 Task: Font style For heading Use Bodoni MT with dark grey 1 1 colour. font size for heading '18 Pt. 'Change the font style of data to Bodoni MTand font size to  18 Pt. Change the alignment of both headline & data to  Align left. In the sheet  Attendance Management Sheetbook
Action: Mouse moved to (82, 100)
Screenshot: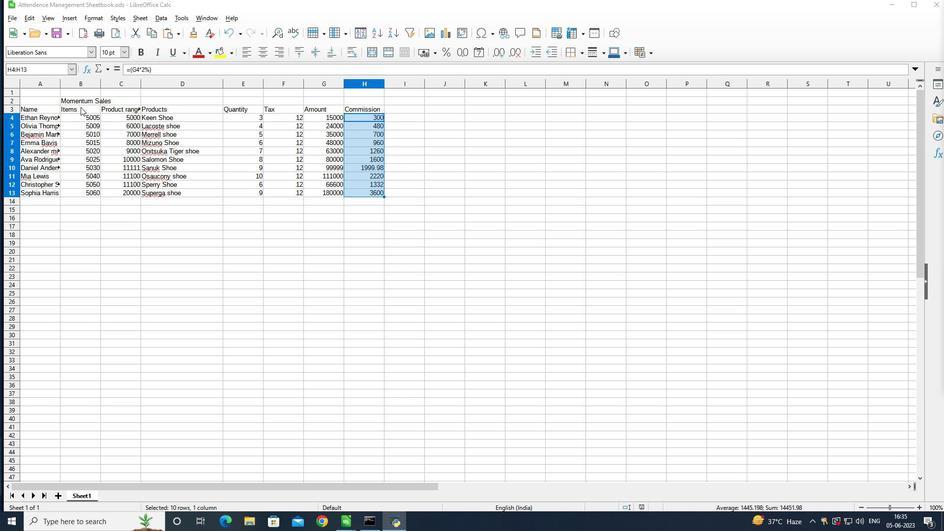 
Action: Mouse pressed left at (82, 100)
Screenshot: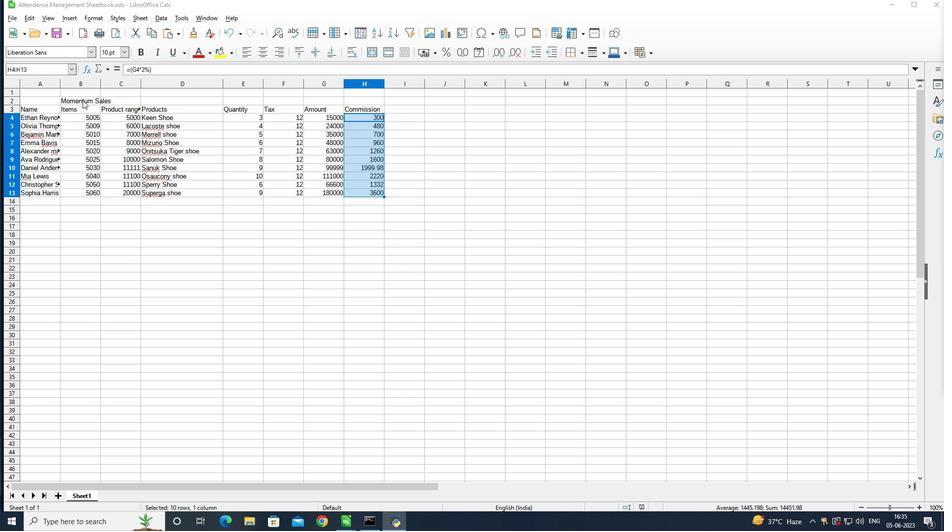 
Action: Mouse pressed left at (82, 100)
Screenshot: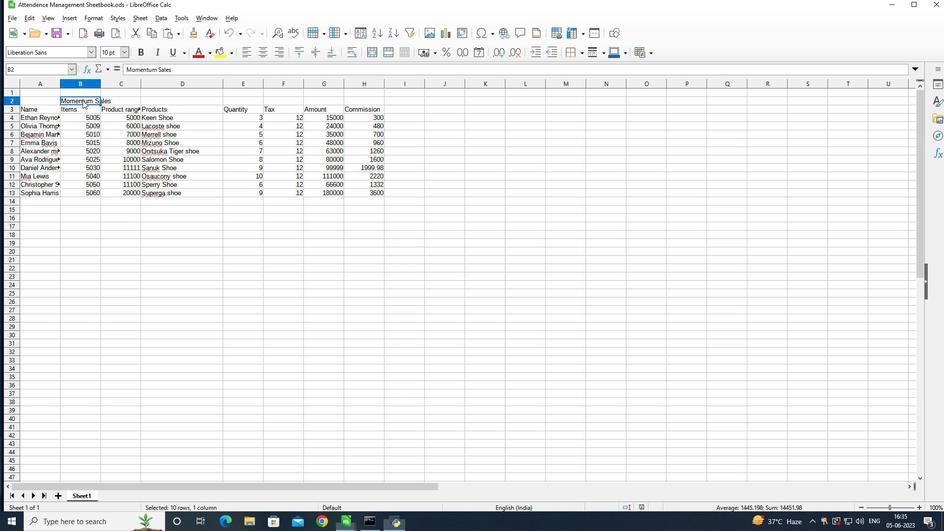 
Action: Mouse pressed left at (82, 100)
Screenshot: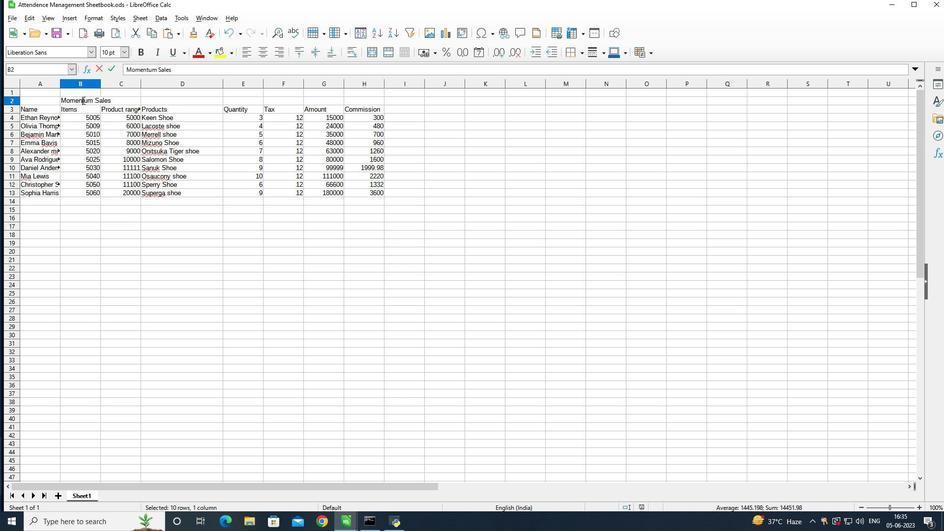 
Action: Mouse pressed left at (82, 100)
Screenshot: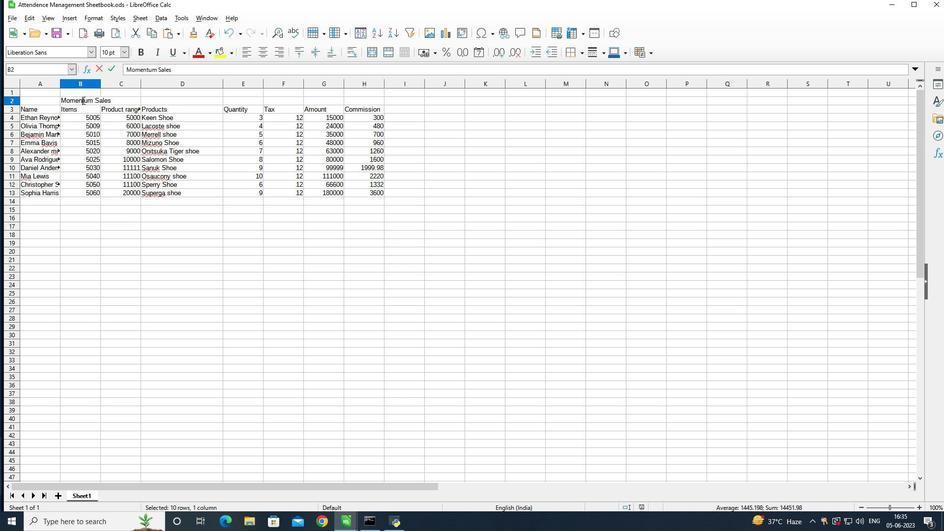 
Action: Mouse pressed left at (82, 100)
Screenshot: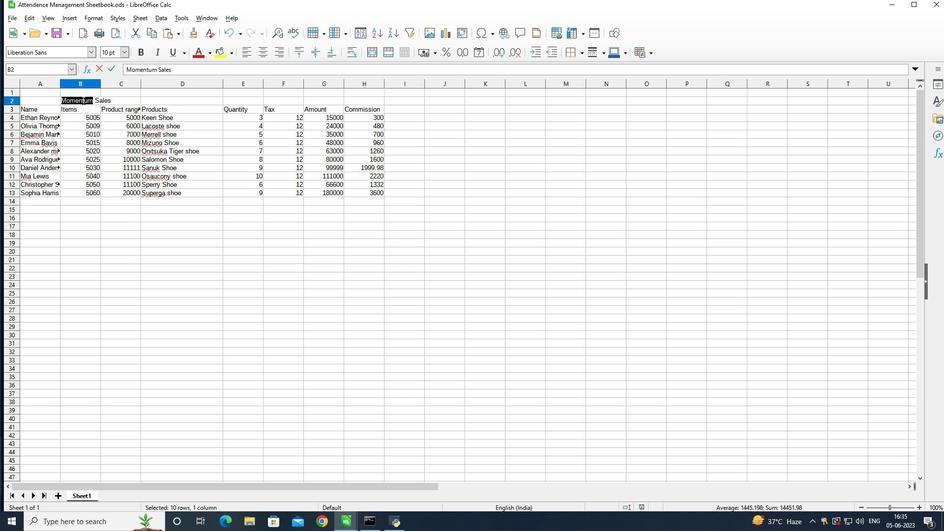 
Action: Mouse moved to (73, 48)
Screenshot: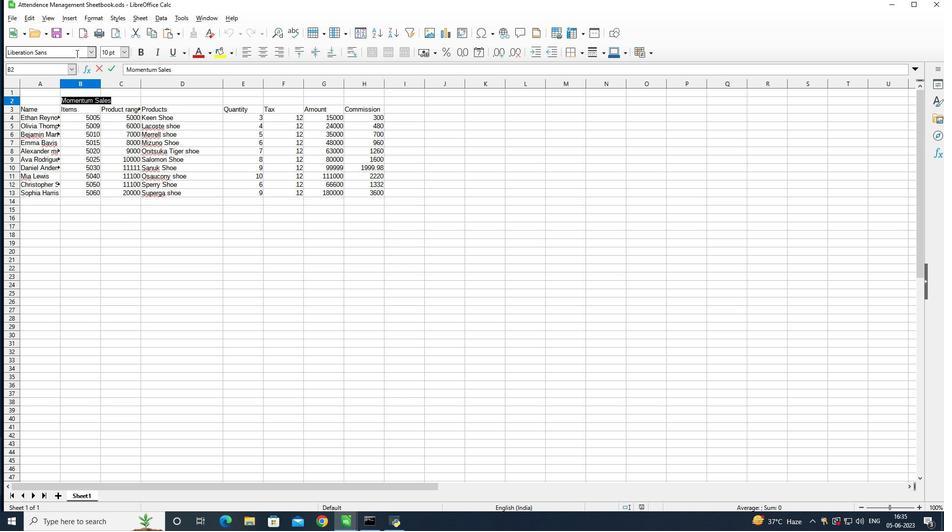 
Action: Mouse pressed left at (73, 48)
Screenshot: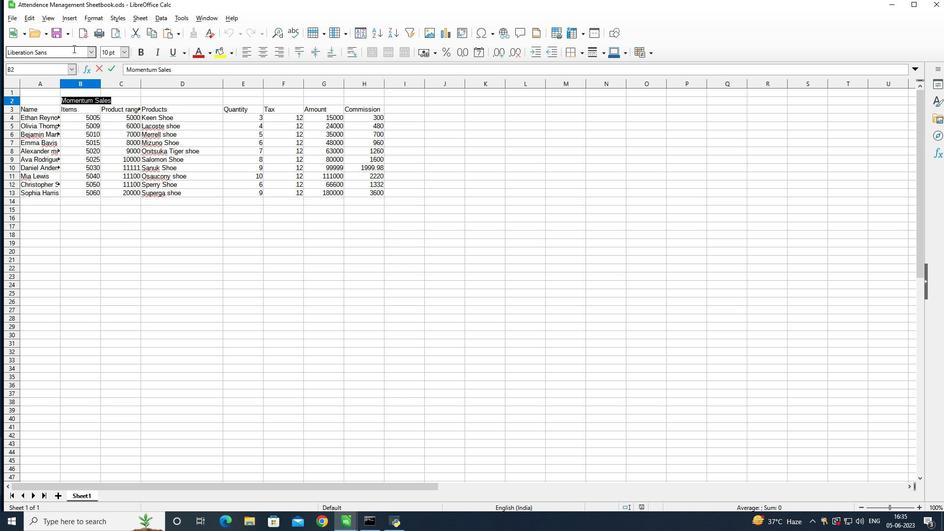 
Action: Mouse moved to (74, 49)
Screenshot: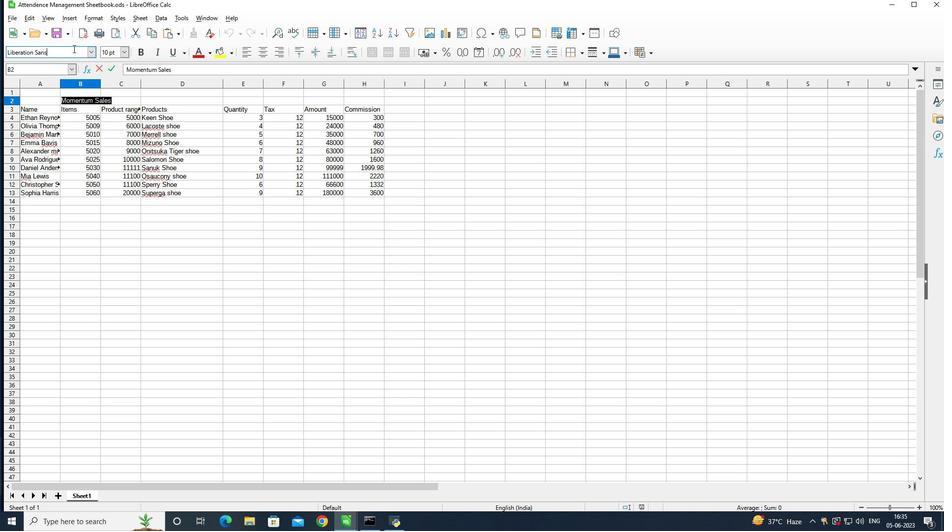 
Action: Key pressed <Key.backspace><Key.backspace><Key.backspace><Key.backspace><Key.backspace><Key.backspace><Key.backspace><Key.backspace><Key.backspace><Key.backspace><Key.backspace><Key.backspace><Key.backspace><Key.backspace><Key.backspace><Key.backspace><Key.backspace><Key.backspace><Key.backspace><Key.backspace><Key.backspace><Key.backspace><Key.backspace><Key.backspace><Key.backspace><Key.backspace><Key.backspace><Key.backspace><Key.backspace><Key.backspace><Key.shift>Bodoni<Key.enter>
Screenshot: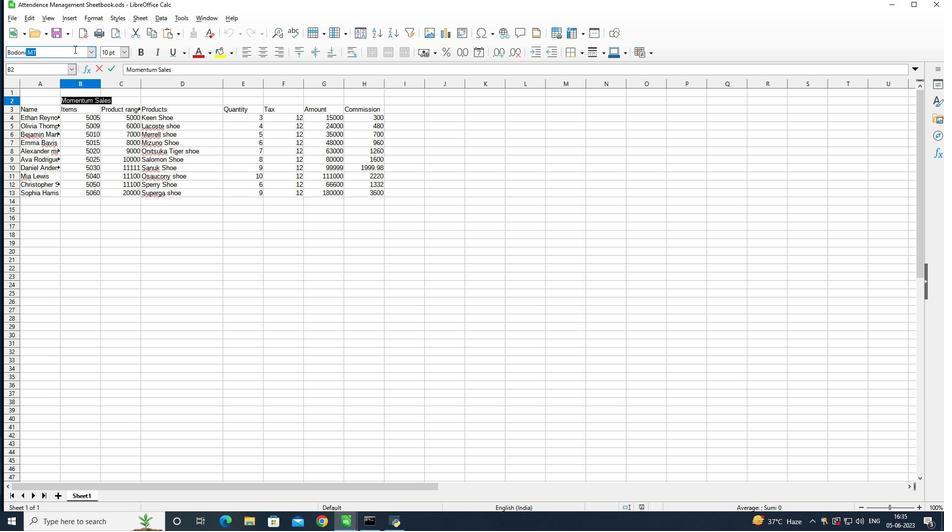 
Action: Mouse moved to (207, 53)
Screenshot: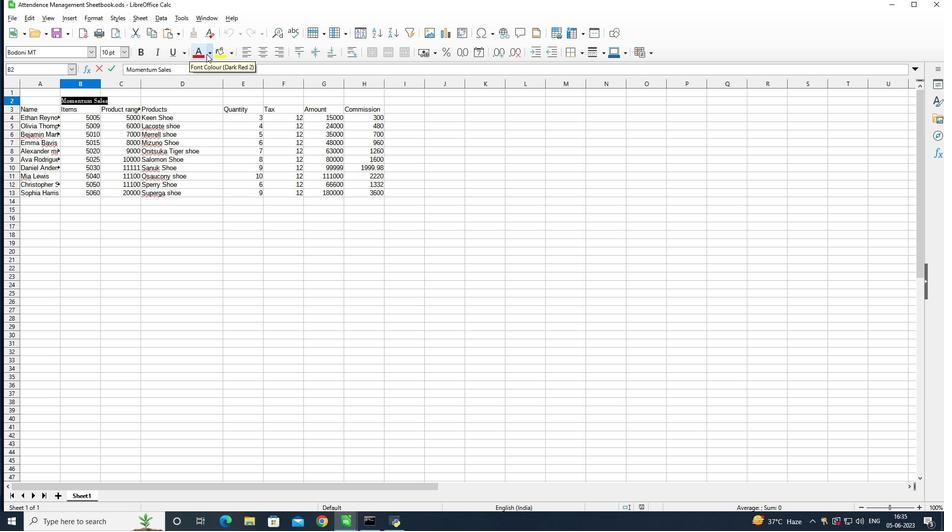 
Action: Mouse pressed left at (207, 53)
Screenshot: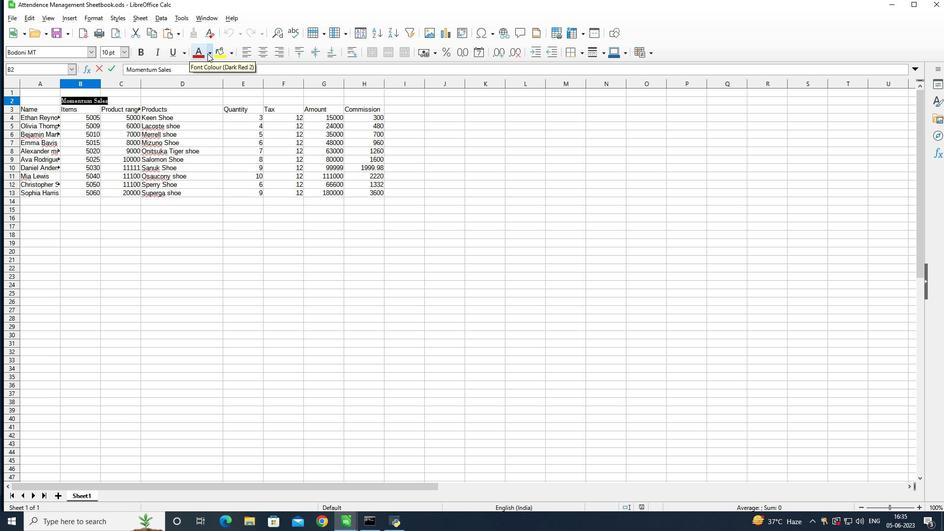 
Action: Mouse moved to (234, 112)
Screenshot: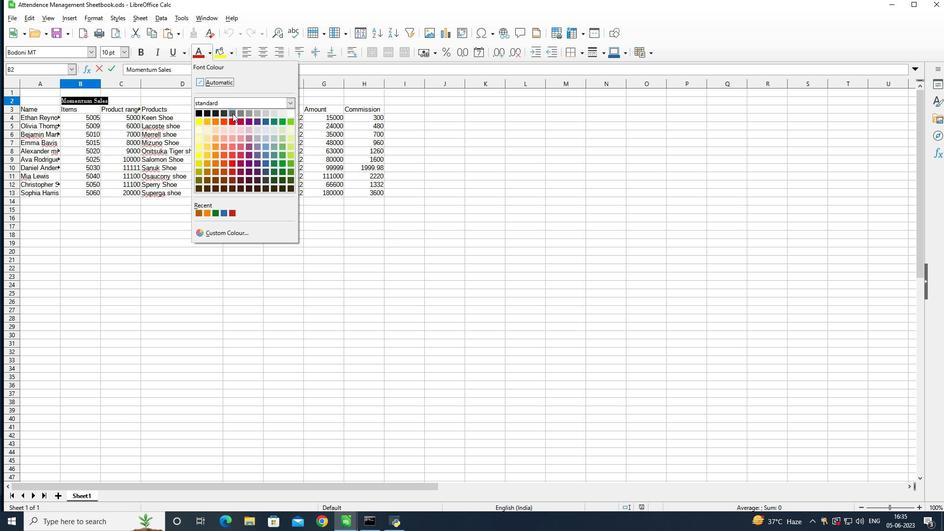 
Action: Mouse pressed left at (234, 112)
Screenshot: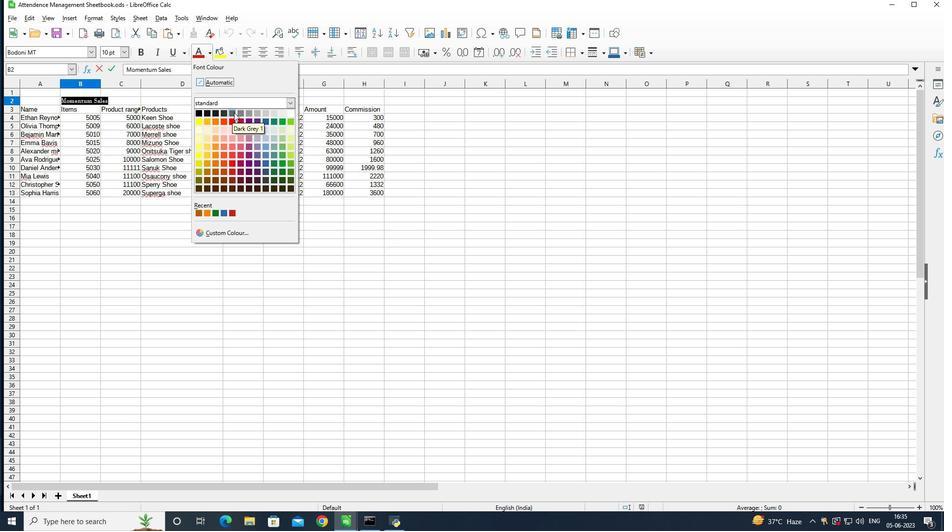 
Action: Mouse moved to (126, 50)
Screenshot: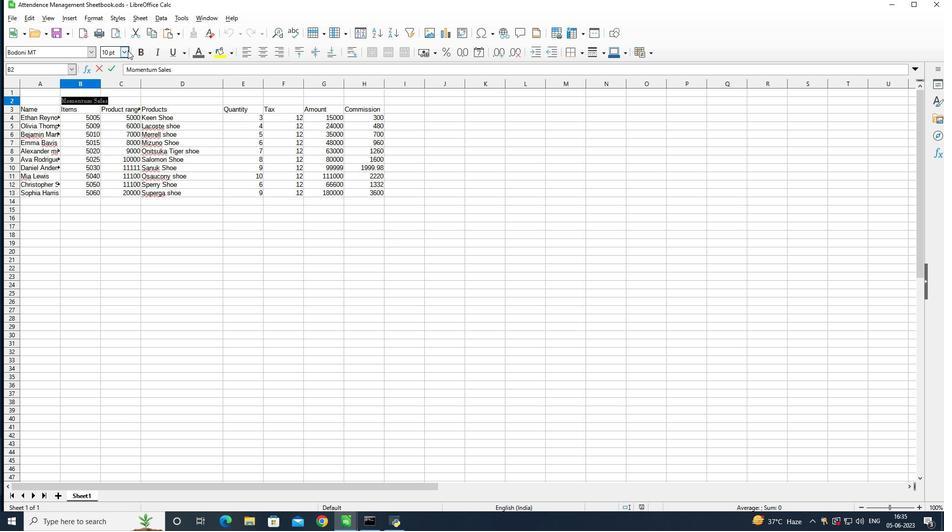 
Action: Mouse pressed left at (126, 50)
Screenshot: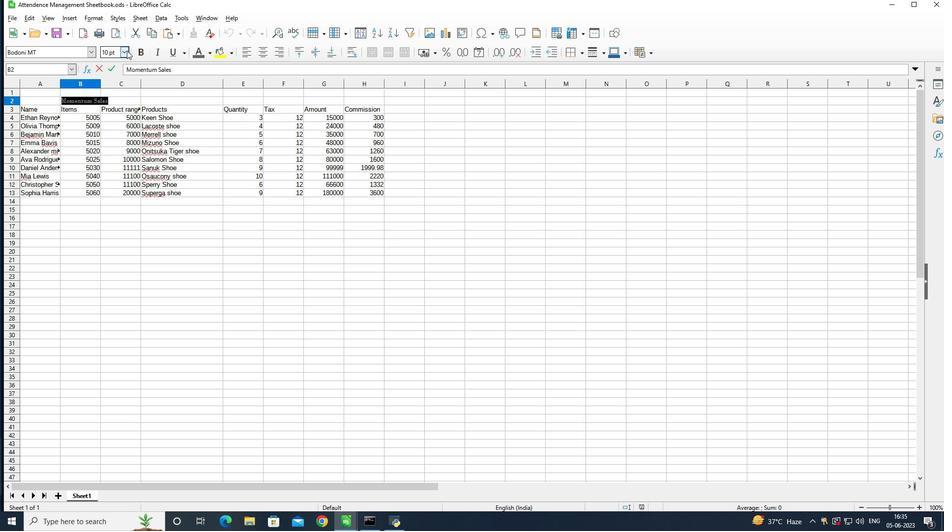 
Action: Mouse moved to (108, 162)
Screenshot: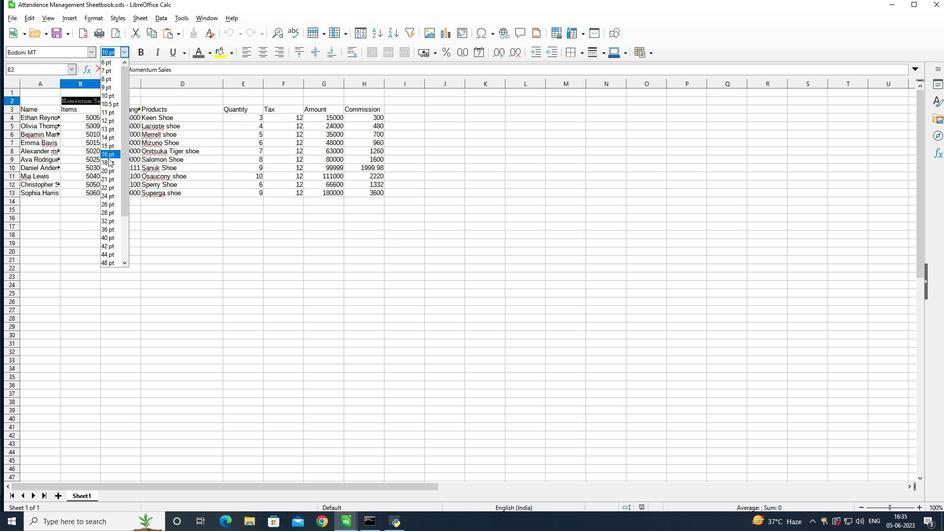 
Action: Mouse pressed left at (108, 162)
Screenshot: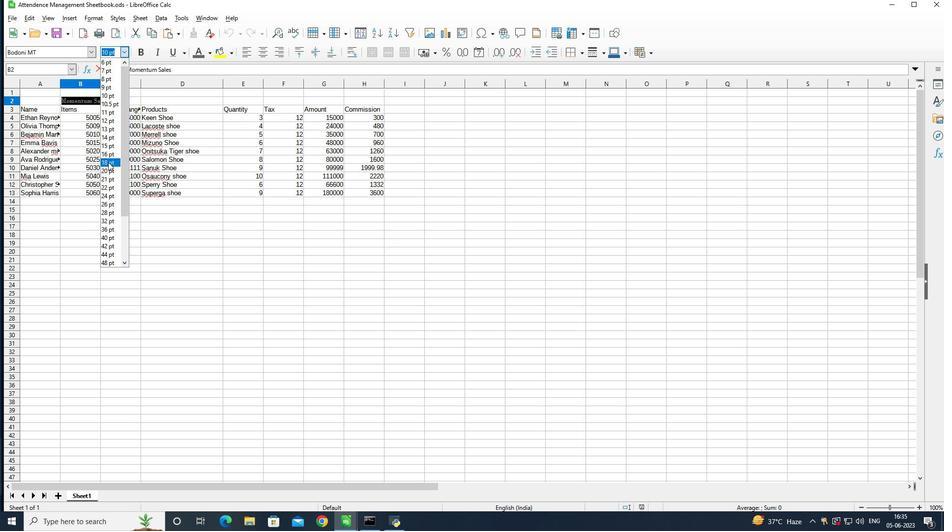 
Action: Mouse moved to (33, 110)
Screenshot: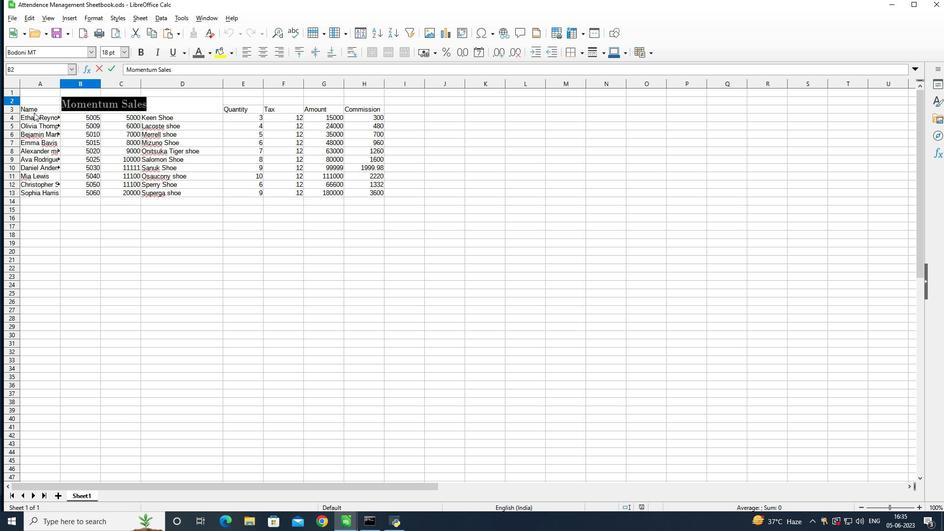 
Action: Mouse pressed left at (33, 110)
Screenshot: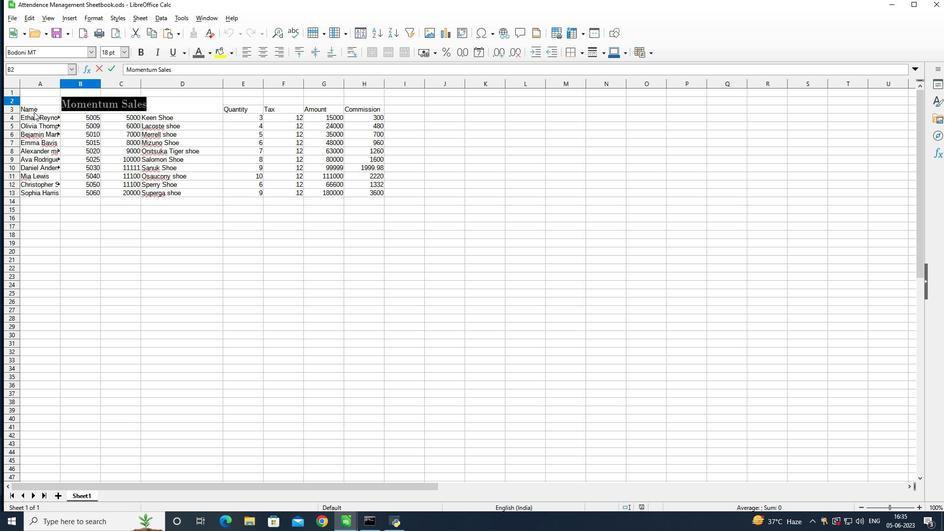 
Action: Mouse moved to (26, 113)
Screenshot: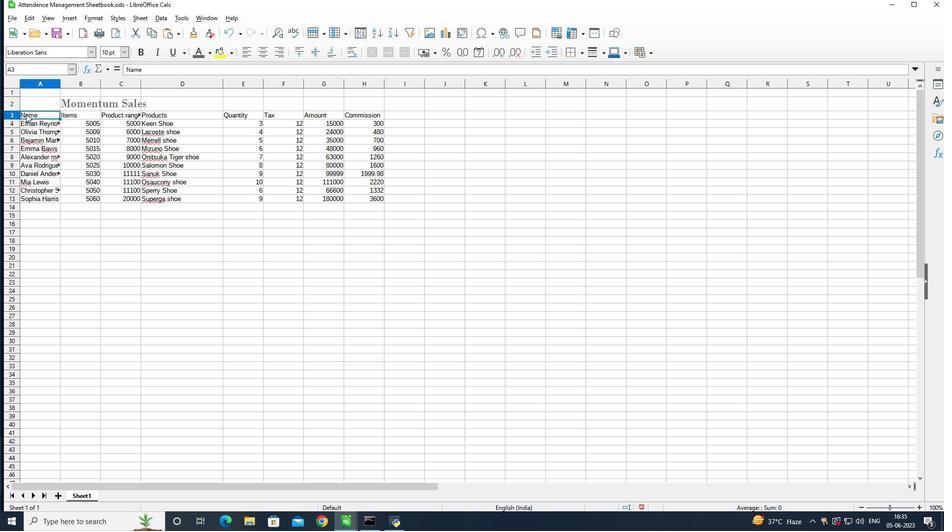 
Action: Mouse pressed left at (26, 113)
Screenshot: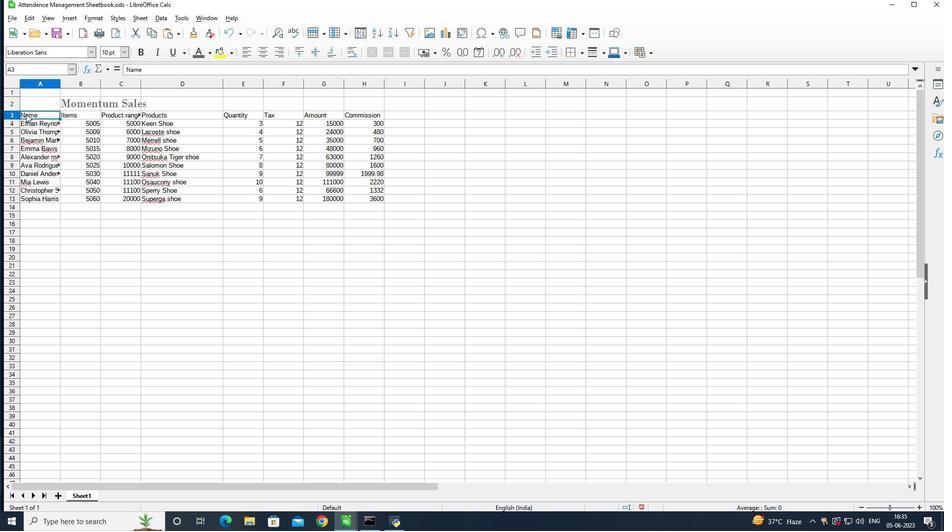 
Action: Mouse moved to (67, 52)
Screenshot: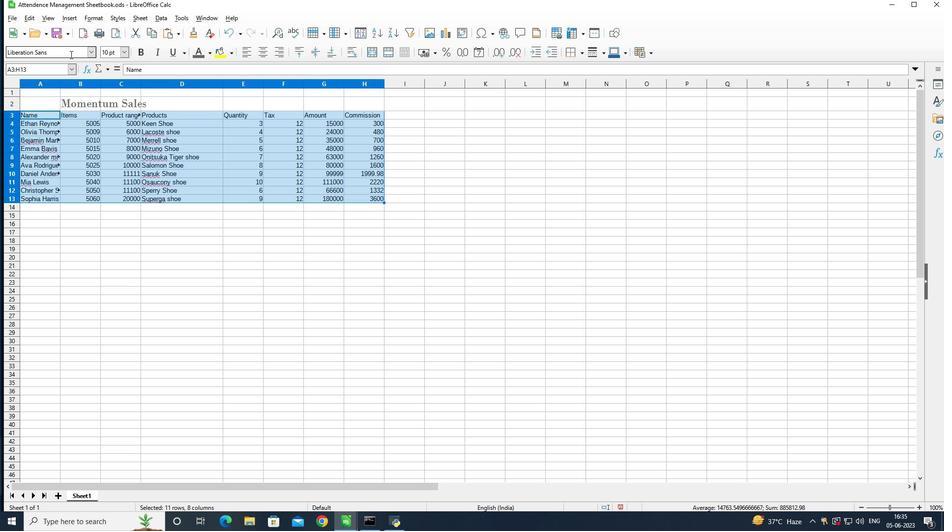 
Action: Mouse pressed left at (67, 52)
Screenshot: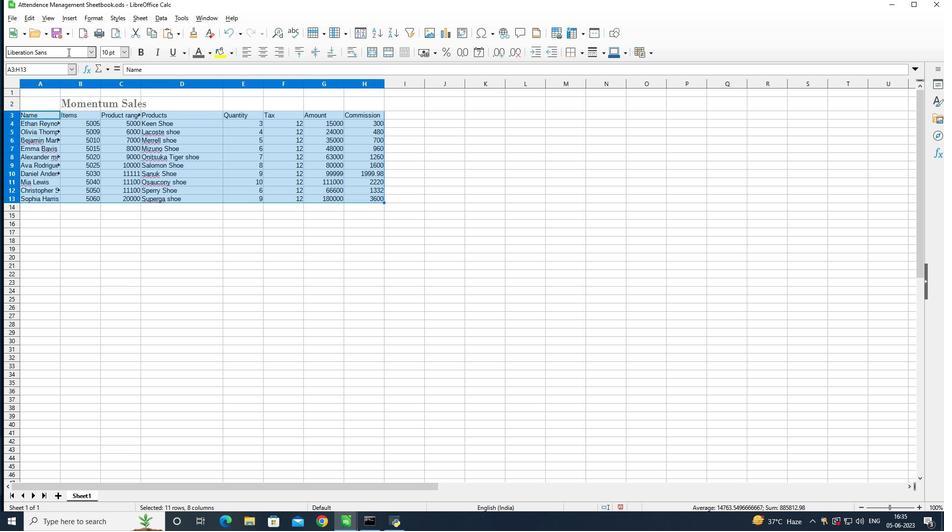 
Action: Mouse moved to (65, 98)
Screenshot: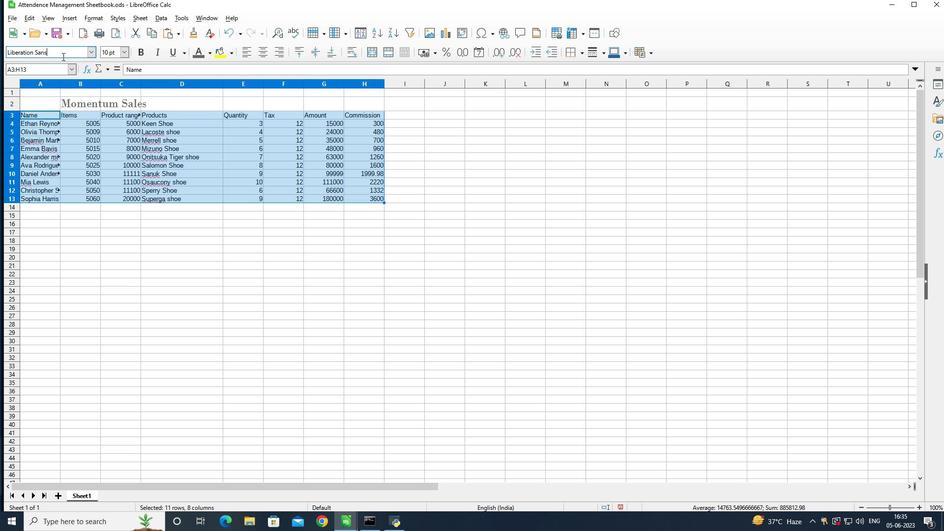 
Action: Key pressed <Key.backspace><Key.backspace><Key.backspace><Key.backspace><Key.backspace><Key.backspace><Key.backspace><Key.backspace><Key.backspace><Key.backspace><Key.backspace><Key.backspace><Key.backspace><Key.backspace><Key.backspace><Key.backspace><Key.backspace><Key.backspace><Key.backspace><Key.backspace><Key.backspace><Key.backspace>
Screenshot: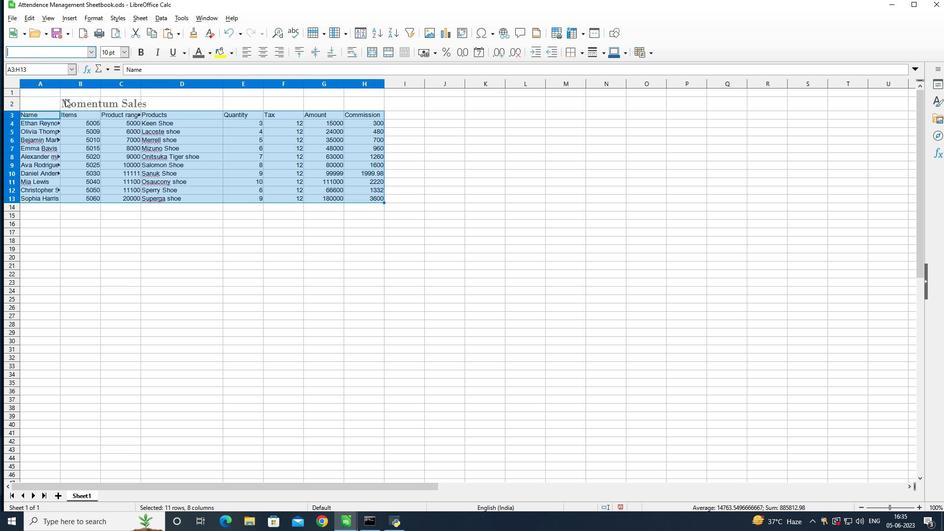 
Action: Mouse moved to (65, 98)
Screenshot: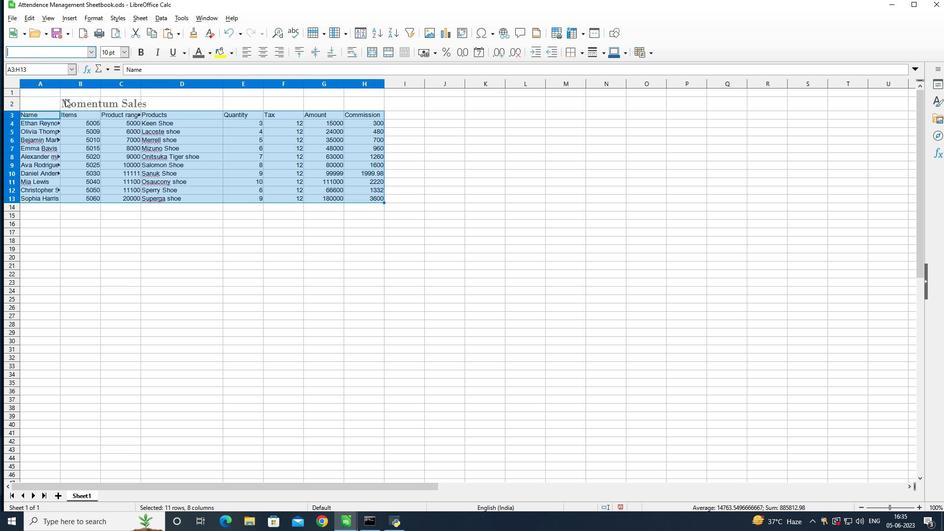 
Action: Key pressed <Key.shift>Bodoni<Key.enter>
Screenshot: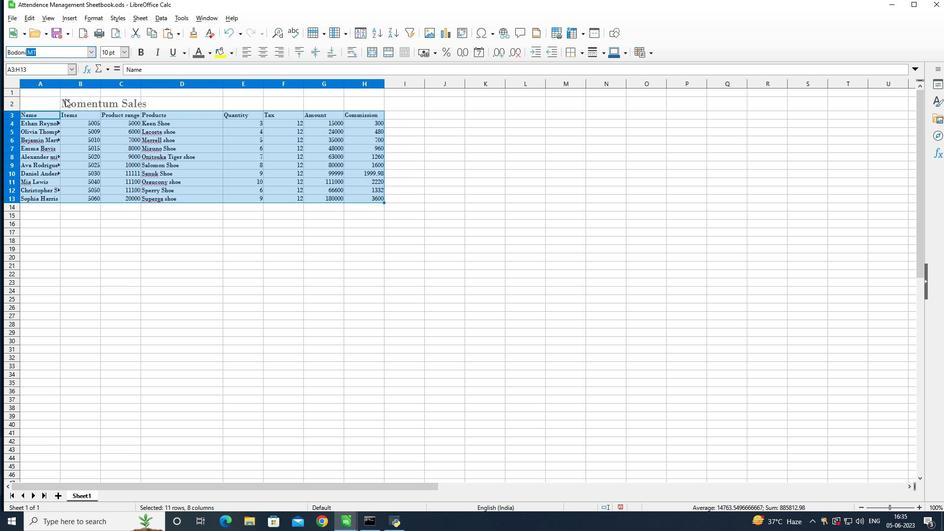 
Action: Mouse moved to (125, 52)
Screenshot: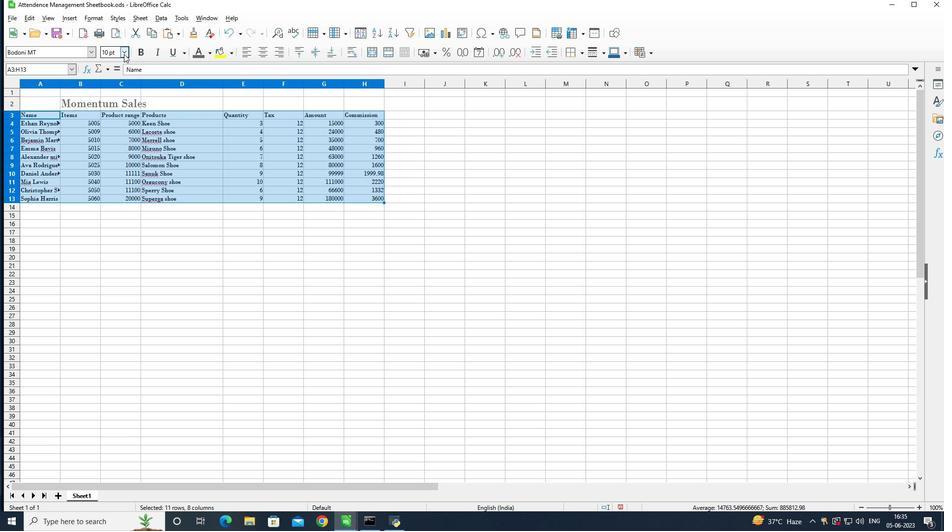 
Action: Mouse pressed left at (125, 52)
Screenshot: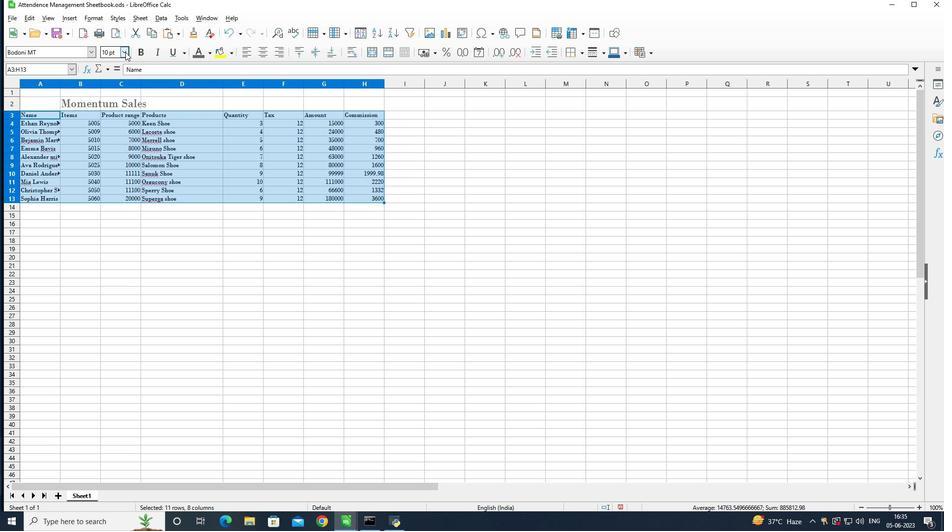 
Action: Mouse moved to (108, 159)
Screenshot: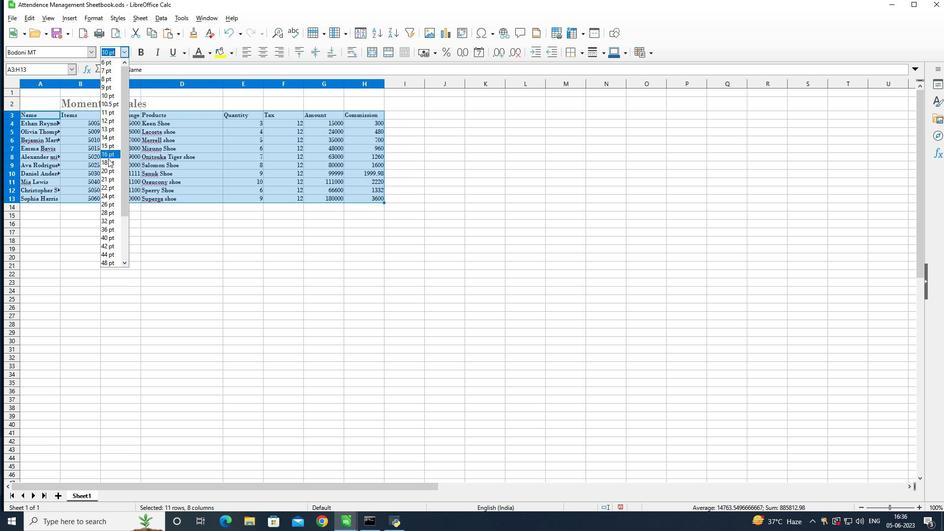 
Action: Mouse pressed left at (108, 159)
Screenshot: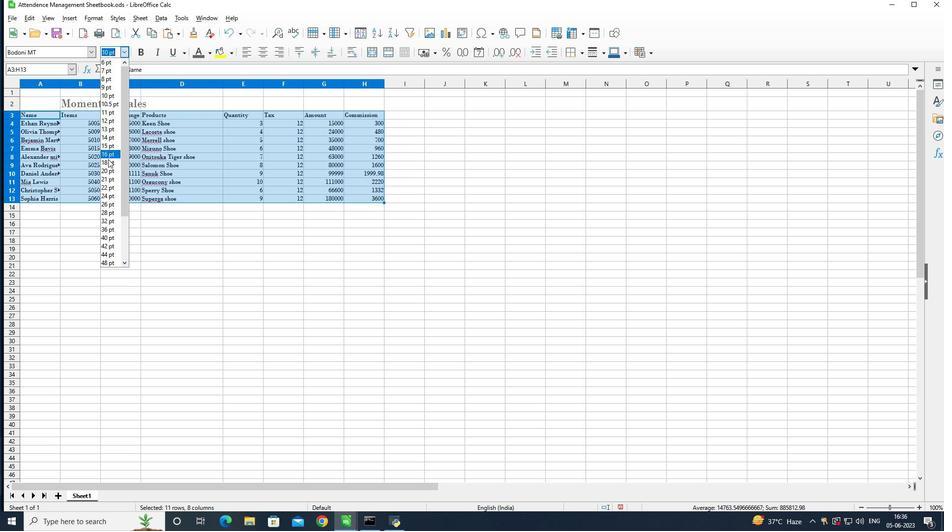 
Action: Mouse moved to (246, 53)
Screenshot: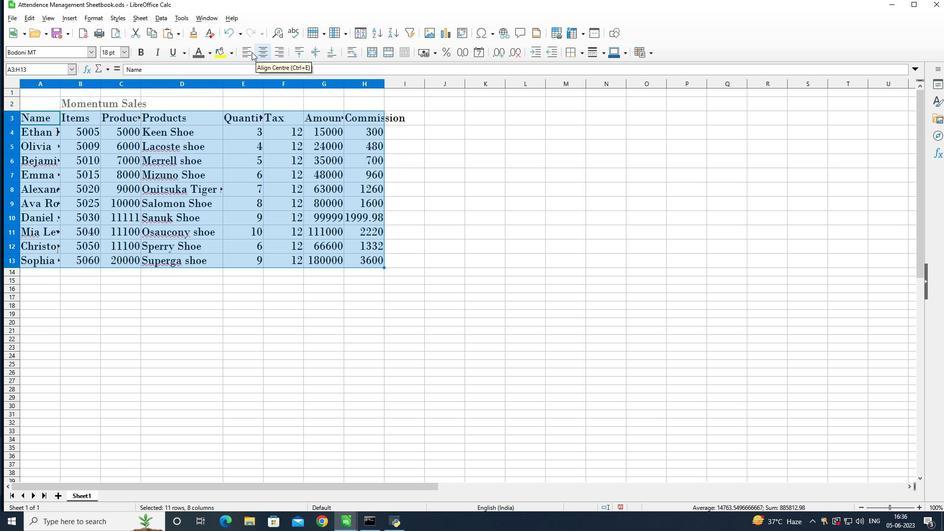 
Action: Mouse pressed left at (246, 53)
Screenshot: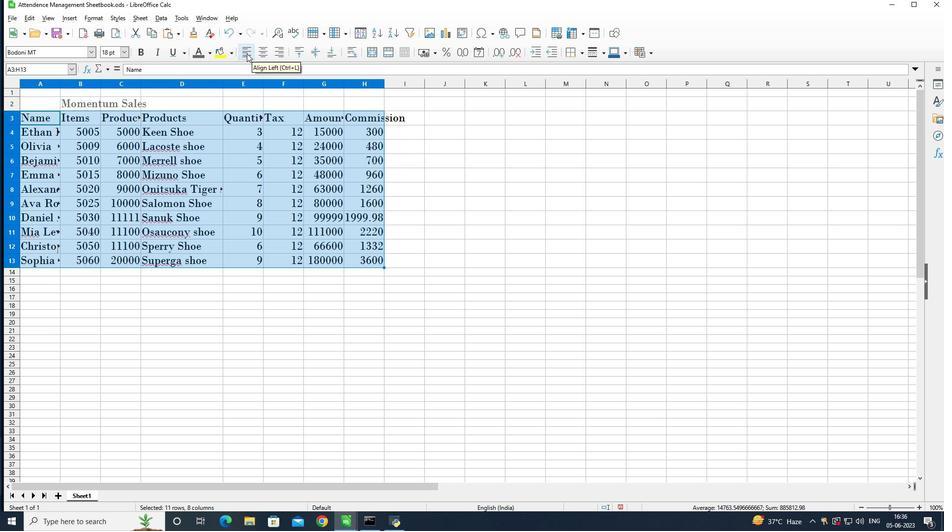
Action: Mouse moved to (85, 102)
Screenshot: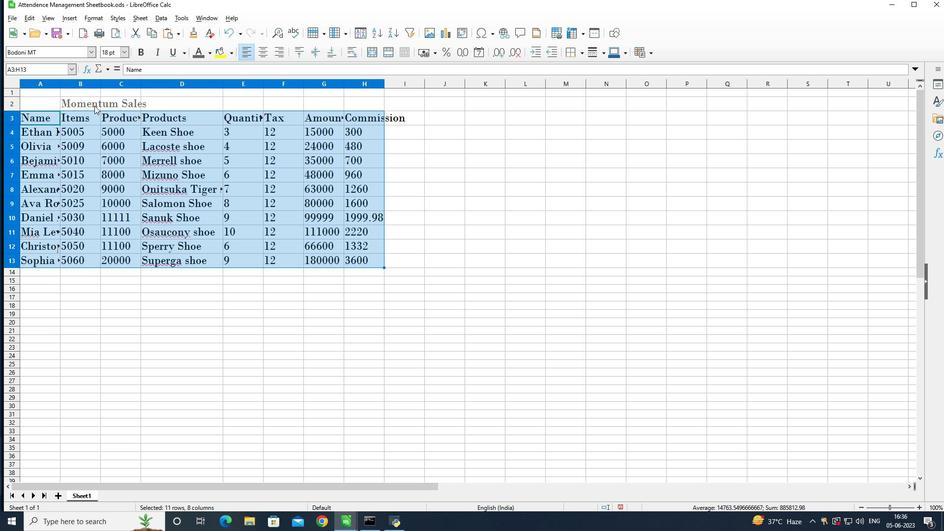 
Action: Mouse pressed left at (85, 102)
Screenshot: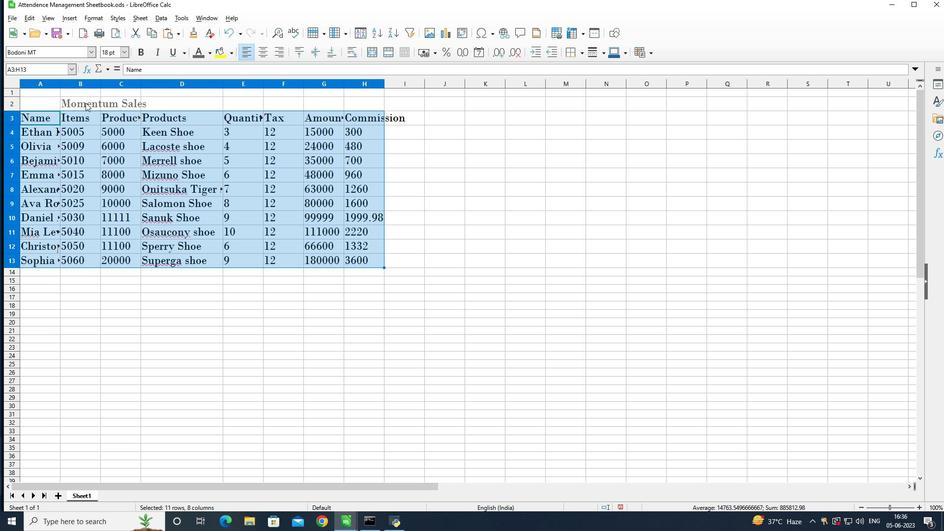 
Action: Mouse pressed left at (85, 102)
Screenshot: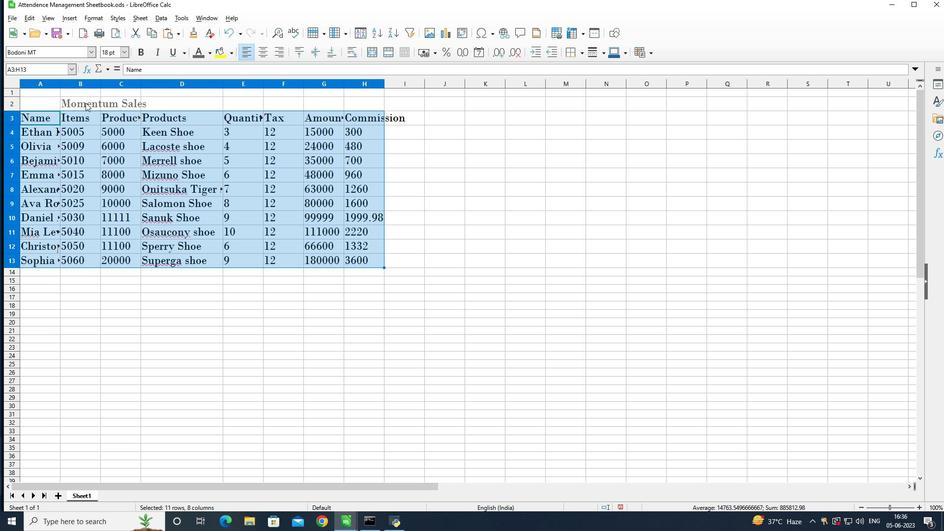 
Action: Mouse moved to (85, 102)
Screenshot: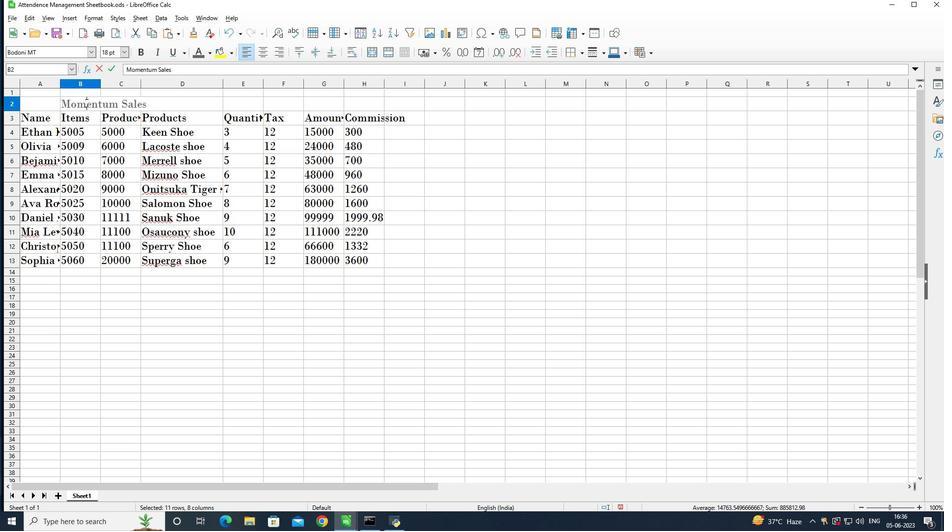 
Action: Mouse pressed left at (85, 102)
Screenshot: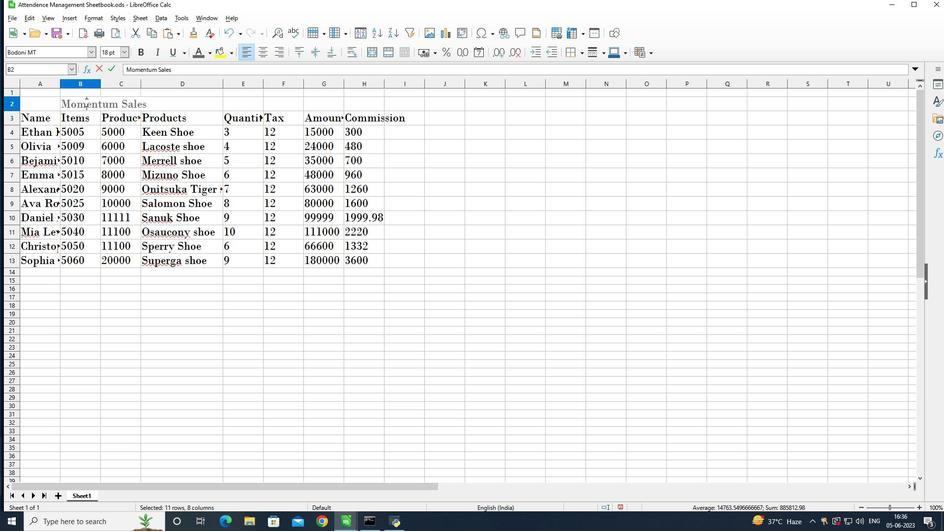 
Action: Mouse pressed left at (85, 102)
Screenshot: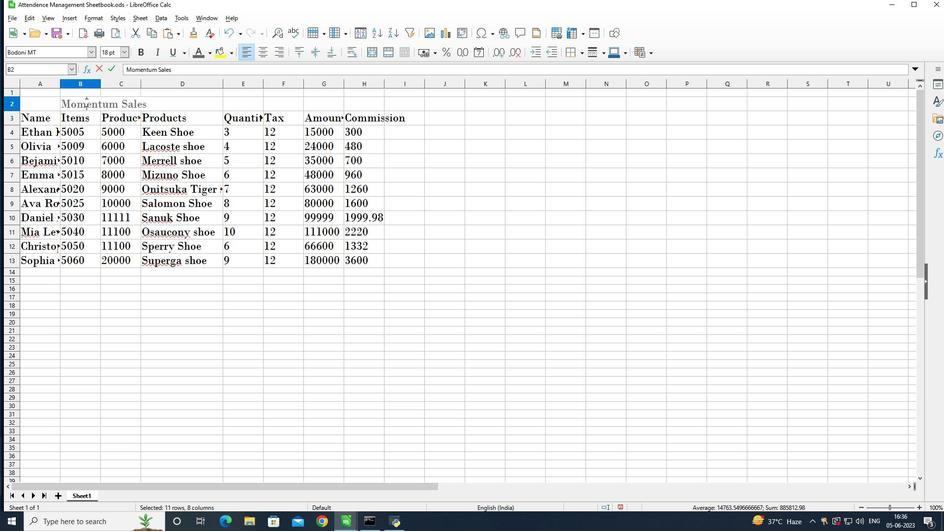 
Action: Mouse pressed left at (85, 102)
Screenshot: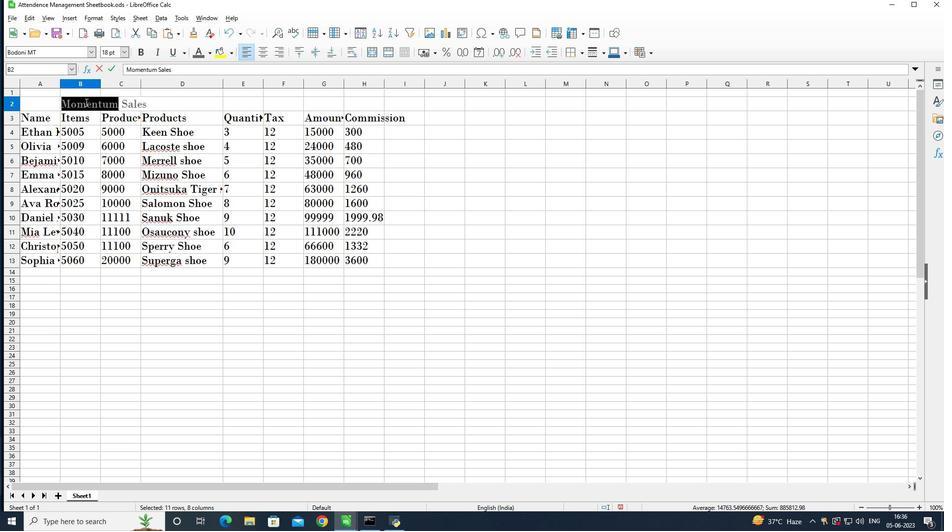 
Action: Mouse moved to (244, 52)
Screenshot: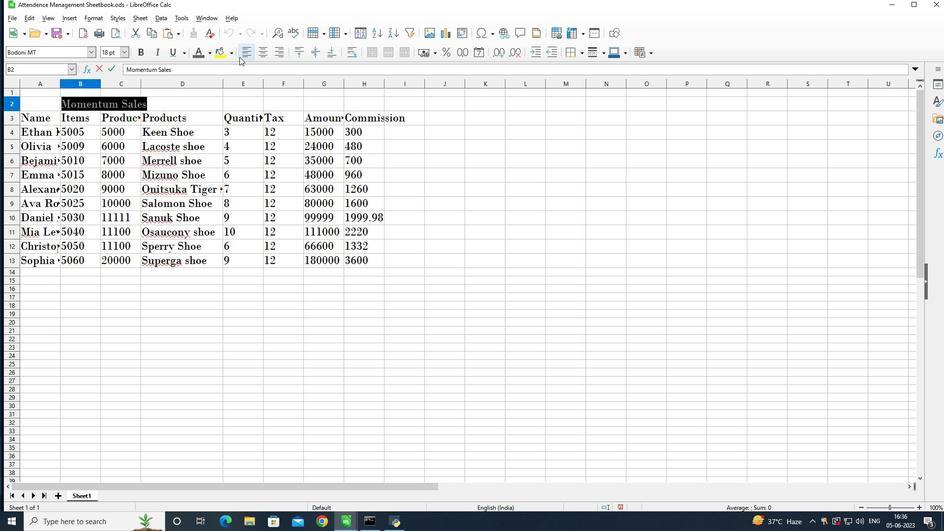 
Action: Mouse pressed left at (244, 52)
Screenshot: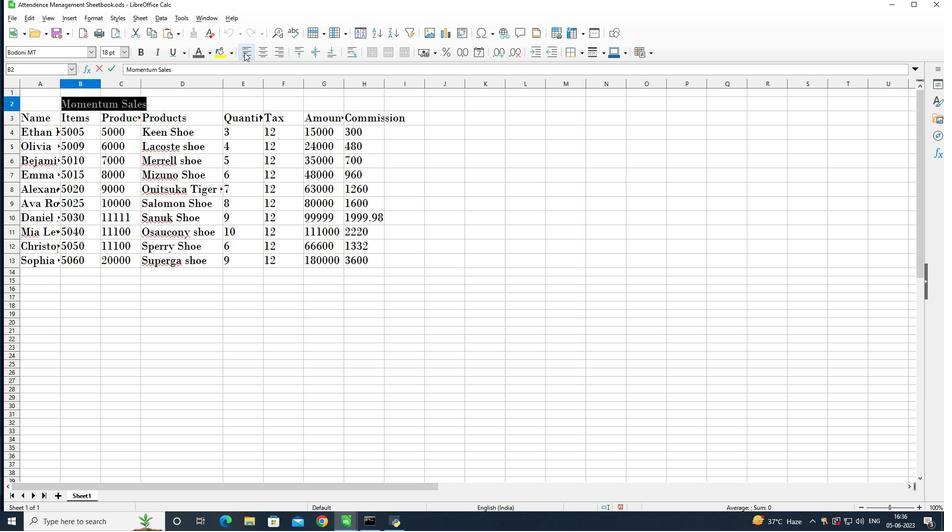
Action: Mouse moved to (465, 191)
Screenshot: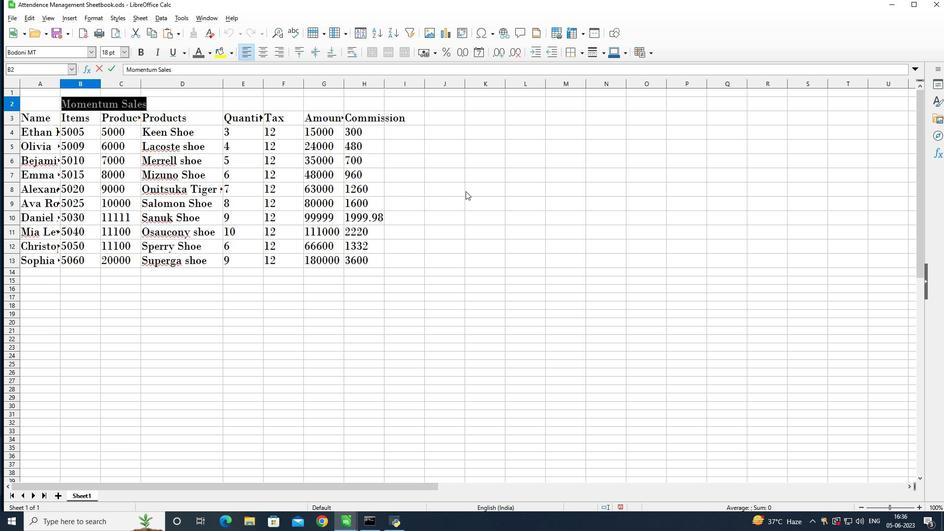 
Action: Mouse pressed left at (465, 191)
Screenshot: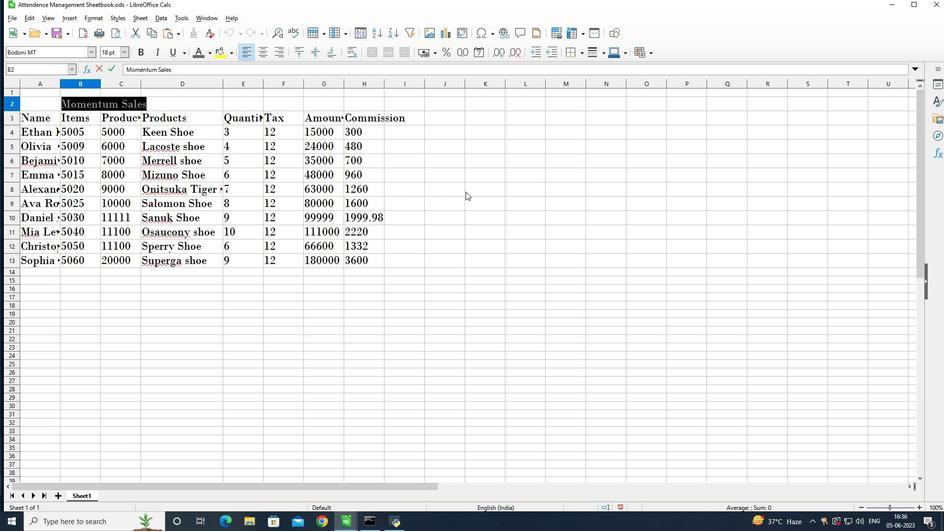 
Action: Mouse moved to (463, 191)
Screenshot: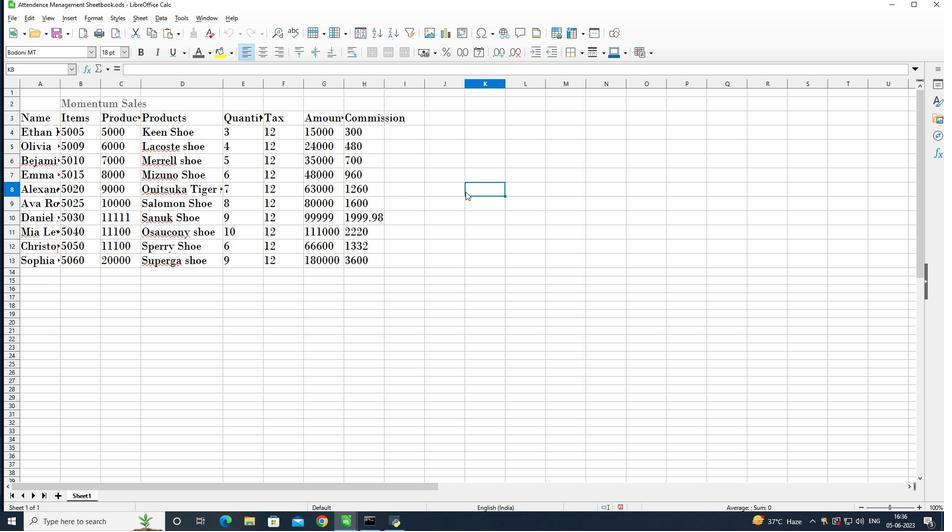 
Action: Key pressed ctrl+S
Screenshot: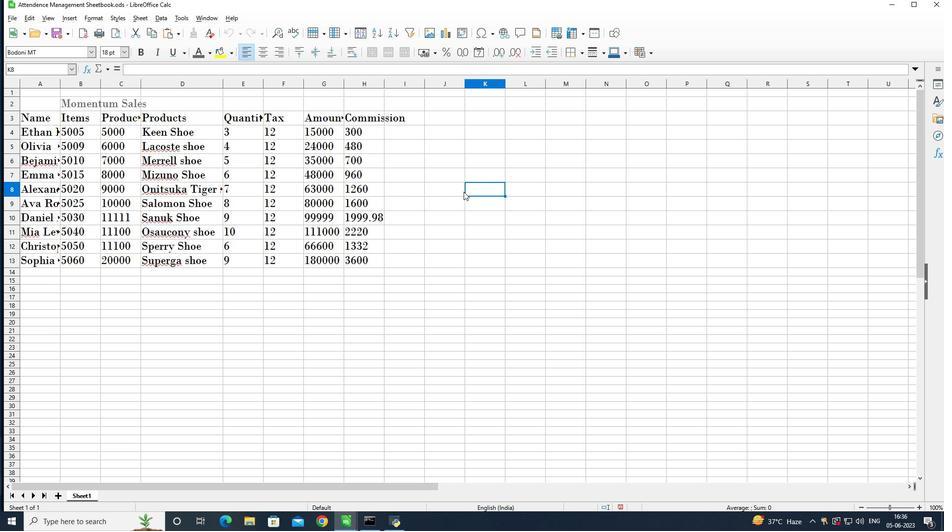 
